 Task: Send an email with the signature Cooper Powell with the subject Thank you for a survey response and the message Can you please clarify the payment terms for the invoice you sent us? from softage.10@softage.net to softage.5@softage.net and softage.6@softage.net
Action: Mouse moved to (89, 94)
Screenshot: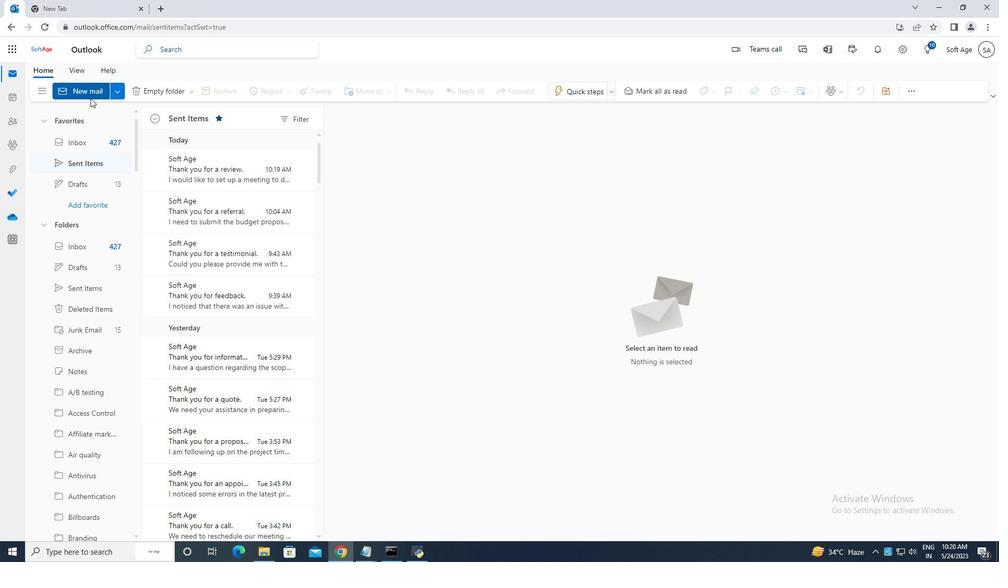 
Action: Mouse pressed left at (89, 94)
Screenshot: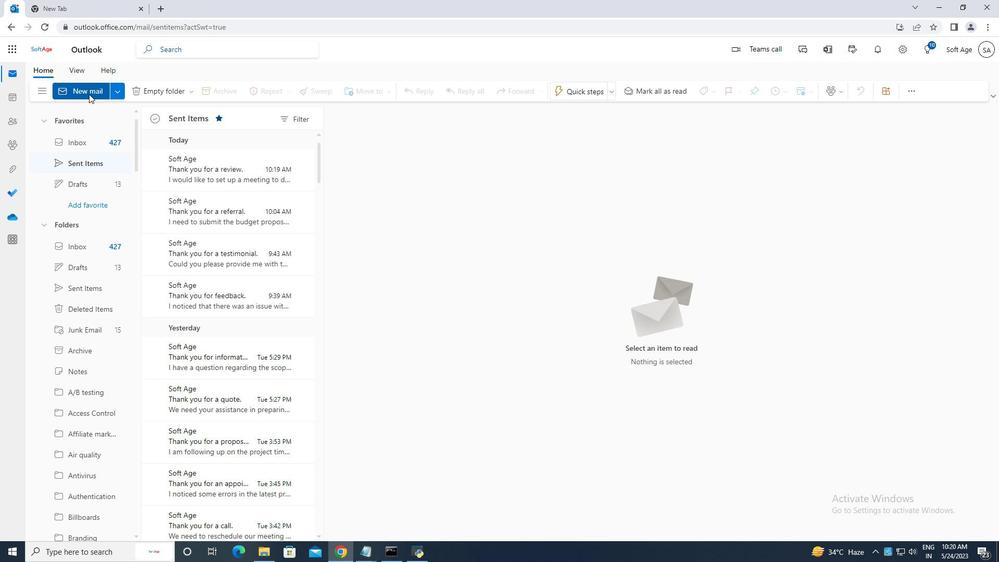 
Action: Mouse moved to (674, 92)
Screenshot: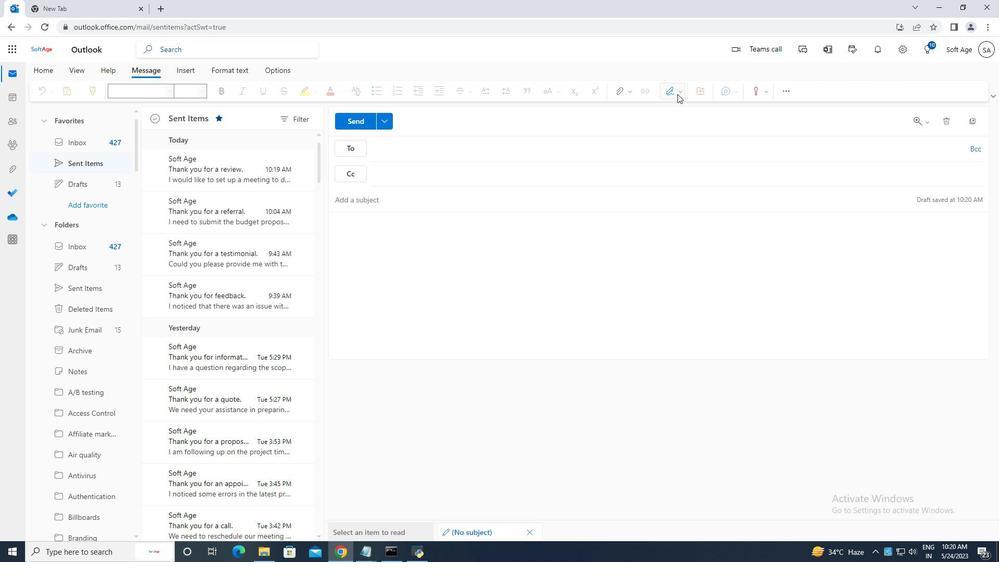
Action: Mouse pressed left at (674, 92)
Screenshot: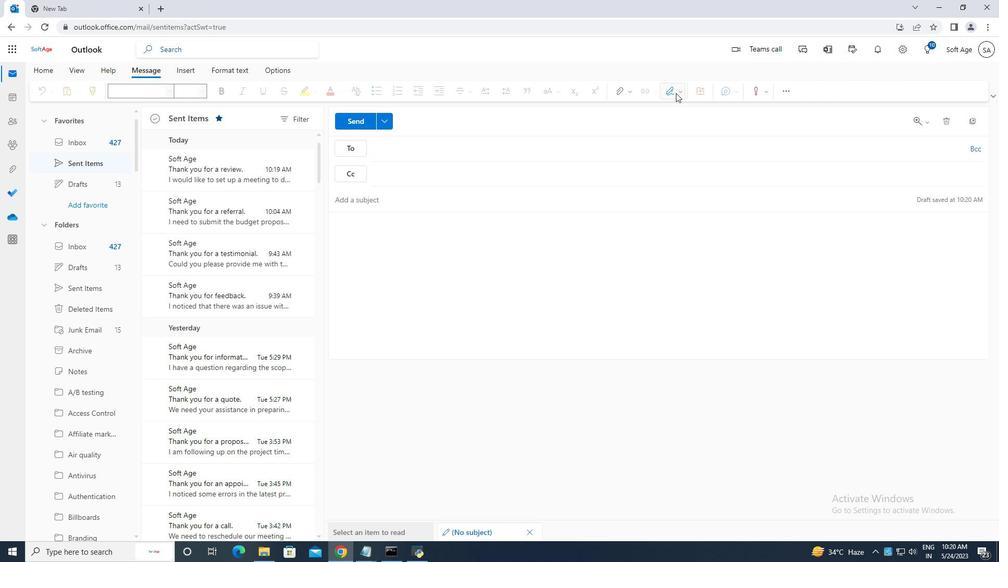 
Action: Mouse moved to (648, 135)
Screenshot: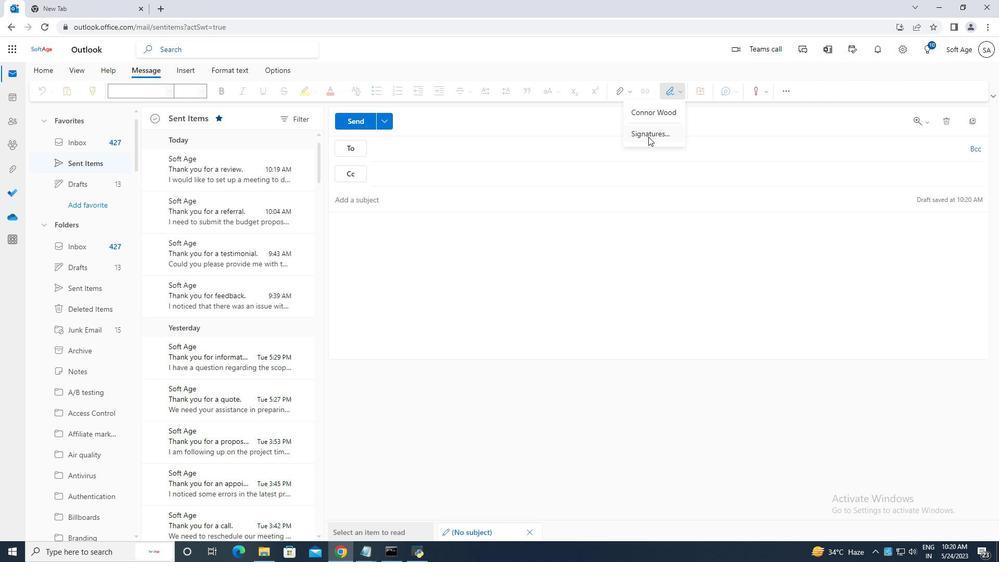
Action: Mouse pressed left at (648, 135)
Screenshot: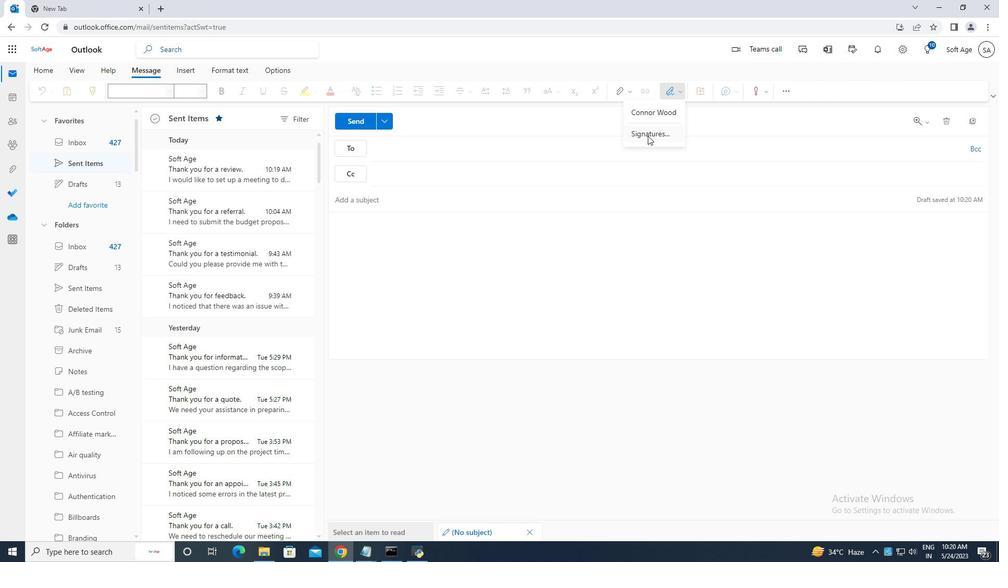 
Action: Mouse moved to (705, 172)
Screenshot: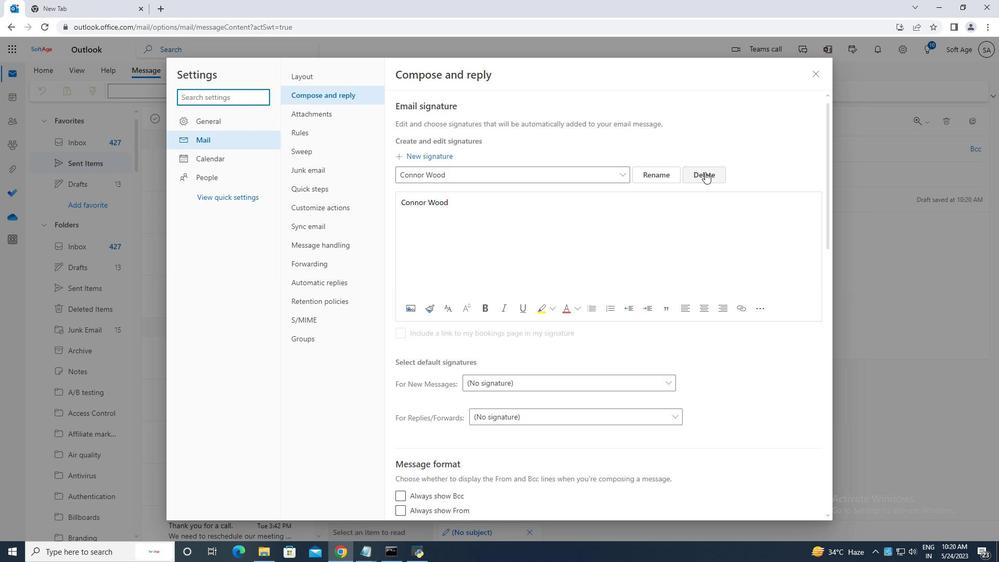 
Action: Mouse pressed left at (705, 172)
Screenshot: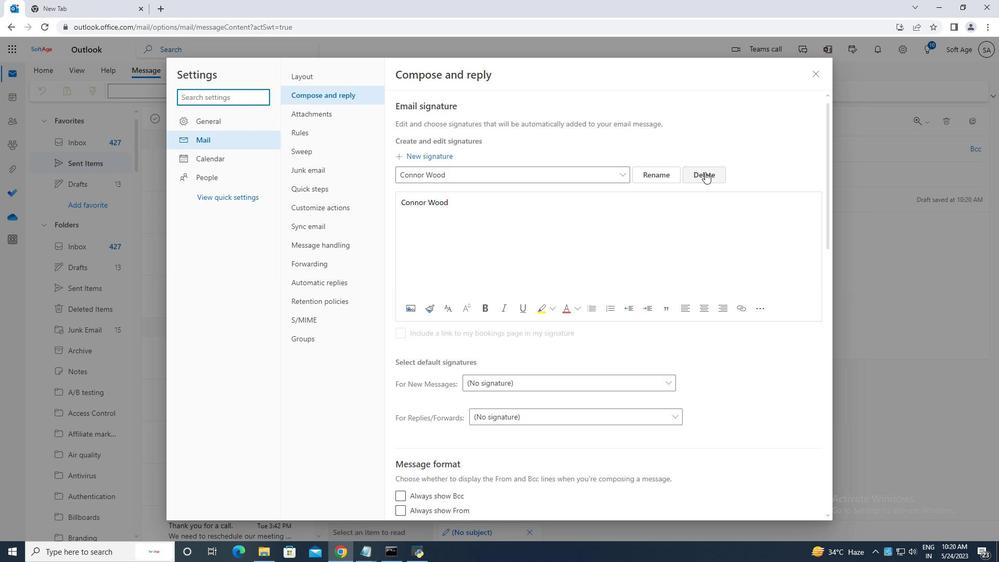 
Action: Mouse moved to (446, 173)
Screenshot: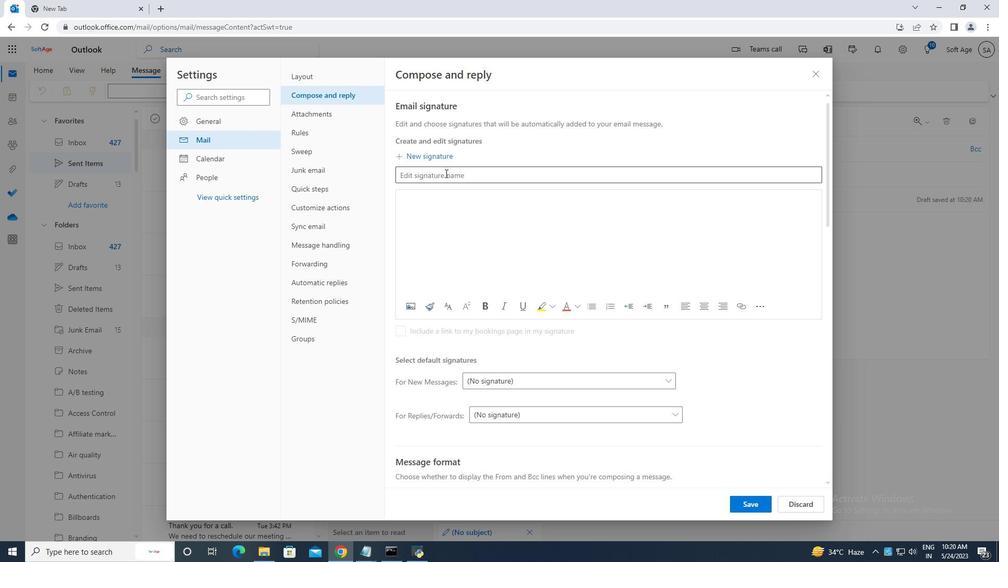 
Action: Mouse pressed left at (446, 173)
Screenshot: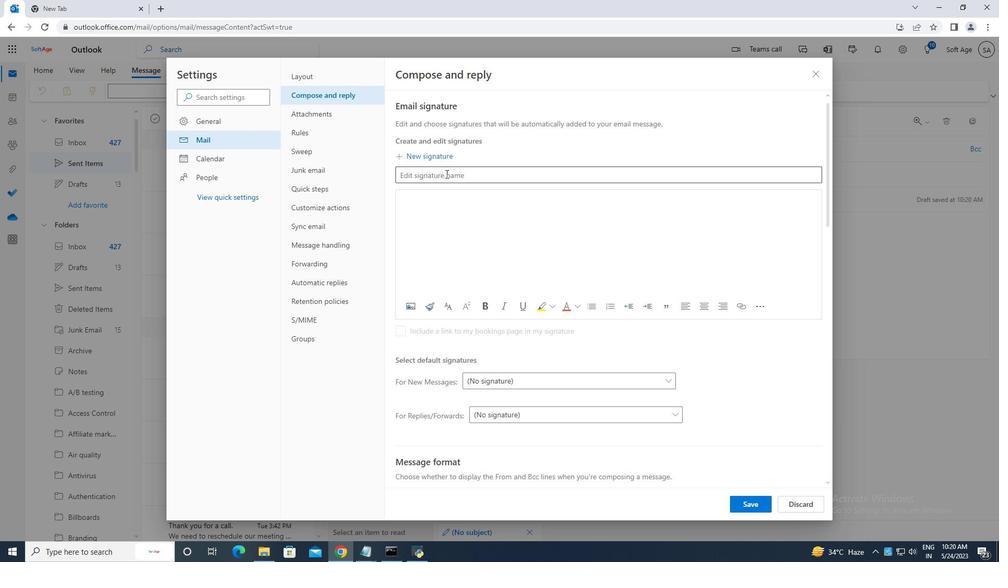 
Action: Key pressed <Key.caps_lock>C<Key.caps_lock>ooper<Key.space><Key.caps_lock>P<Key.caps_lock>owell
Screenshot: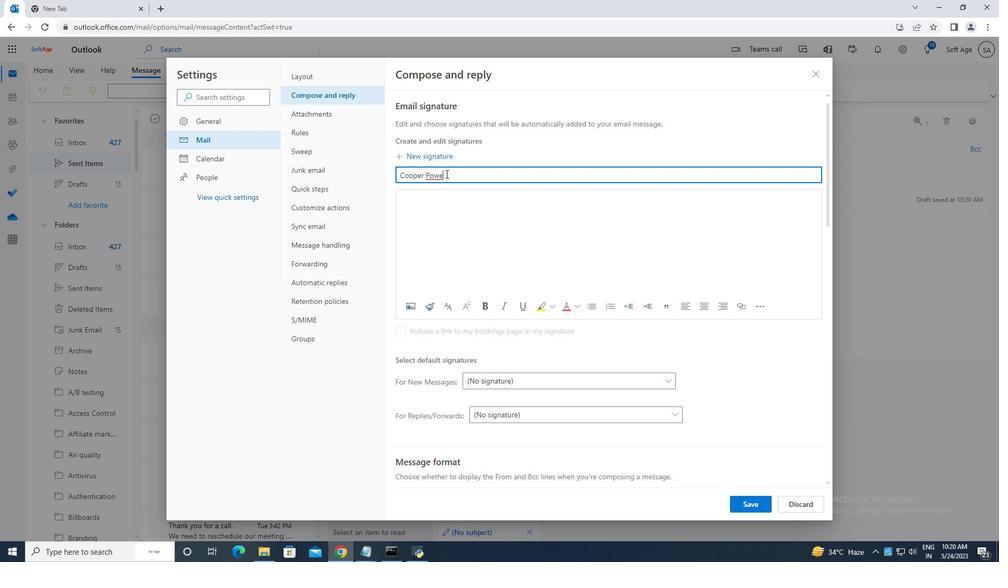 
Action: Mouse moved to (433, 196)
Screenshot: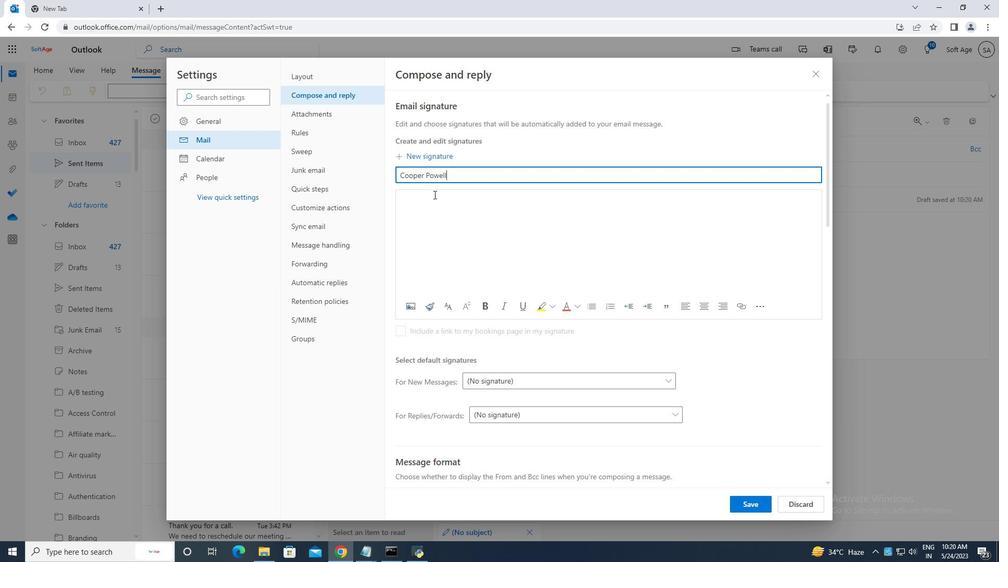 
Action: Mouse pressed left at (433, 196)
Screenshot: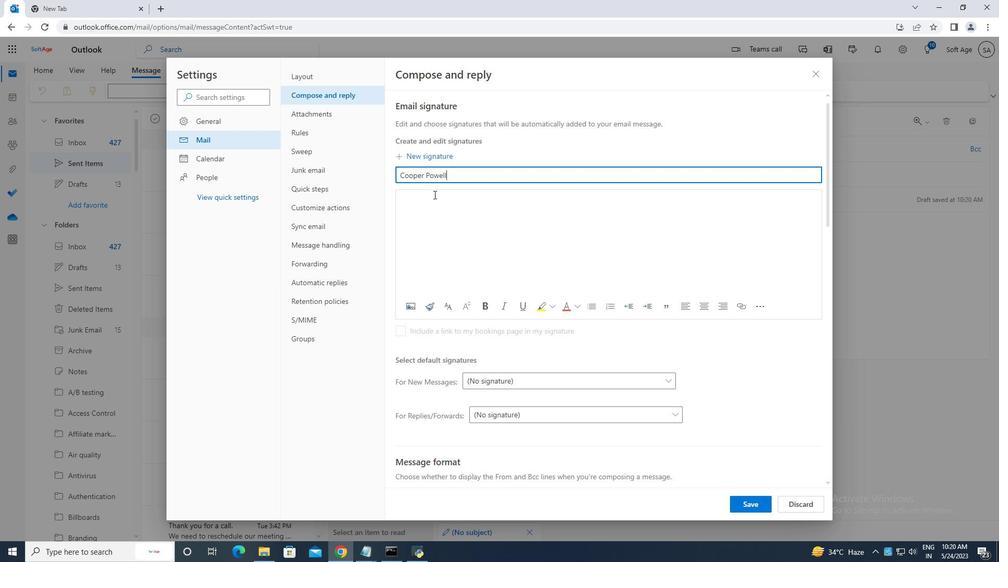 
Action: Key pressed <Key.caps_lock>C<Key.caps_lock>ooper<Key.space><Key.caps_lock>P<Key.caps_lock>owell
Screenshot: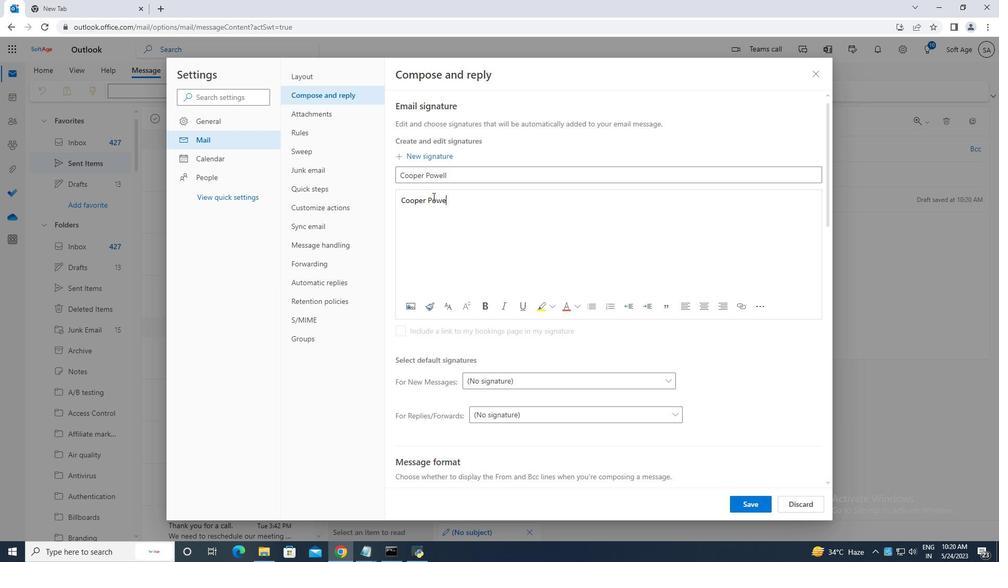 
Action: Mouse moved to (743, 508)
Screenshot: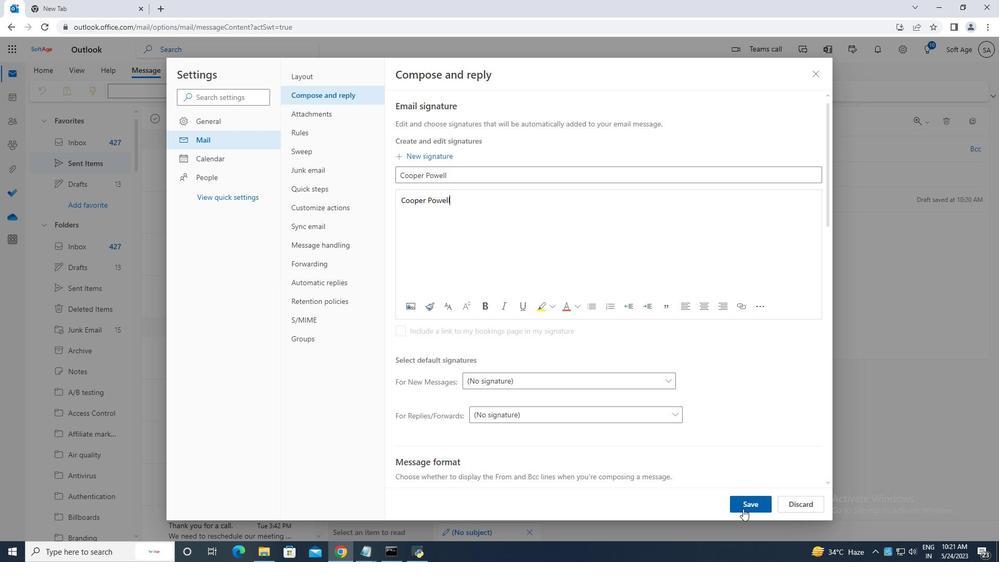 
Action: Mouse pressed left at (743, 508)
Screenshot: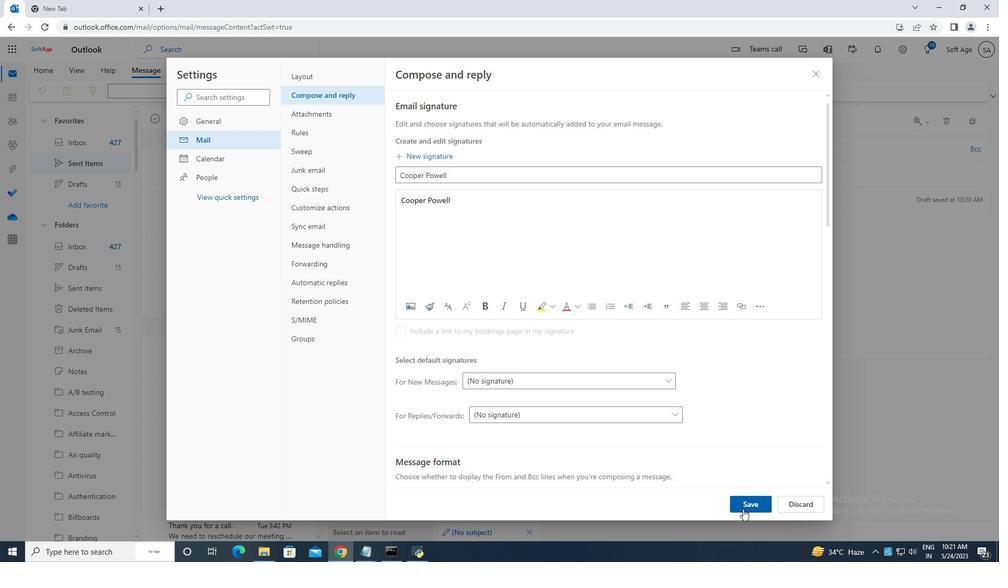 
Action: Mouse moved to (815, 73)
Screenshot: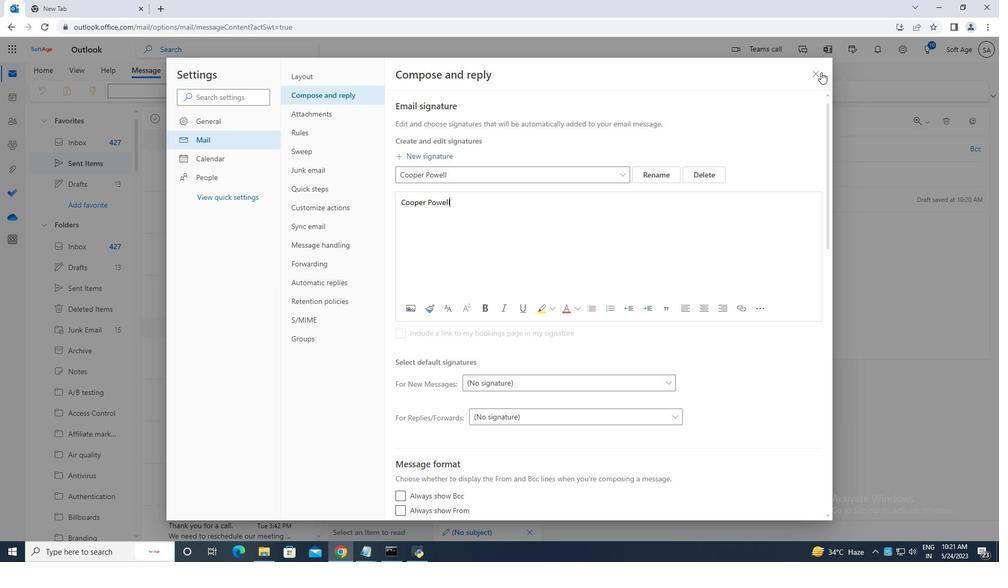
Action: Mouse pressed left at (815, 73)
Screenshot: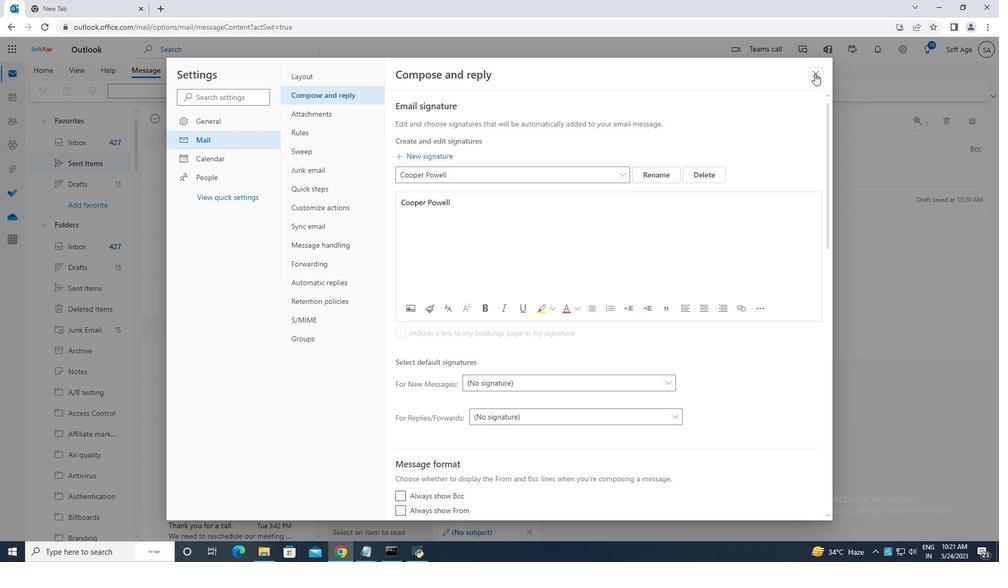 
Action: Mouse moved to (673, 92)
Screenshot: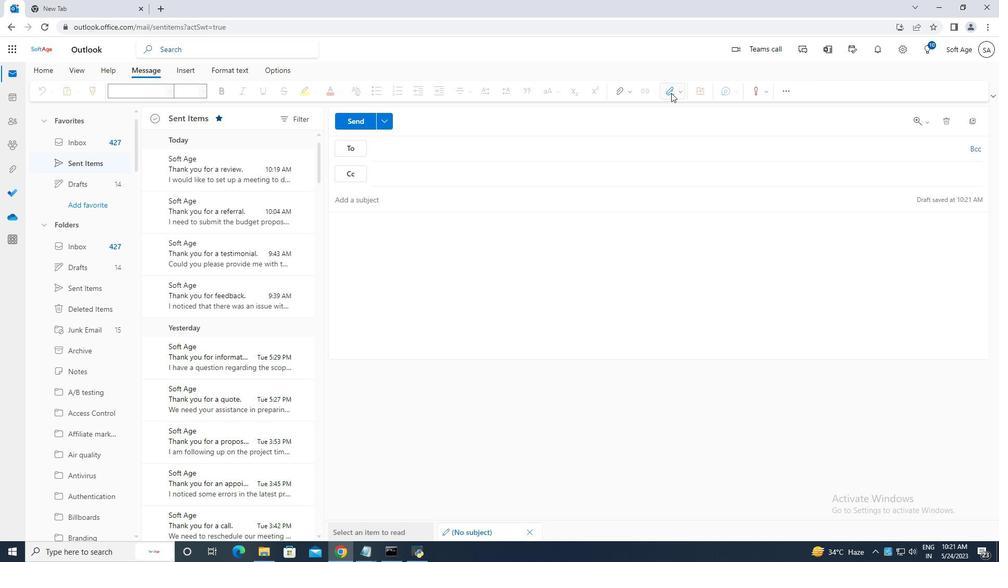 
Action: Mouse pressed left at (673, 92)
Screenshot: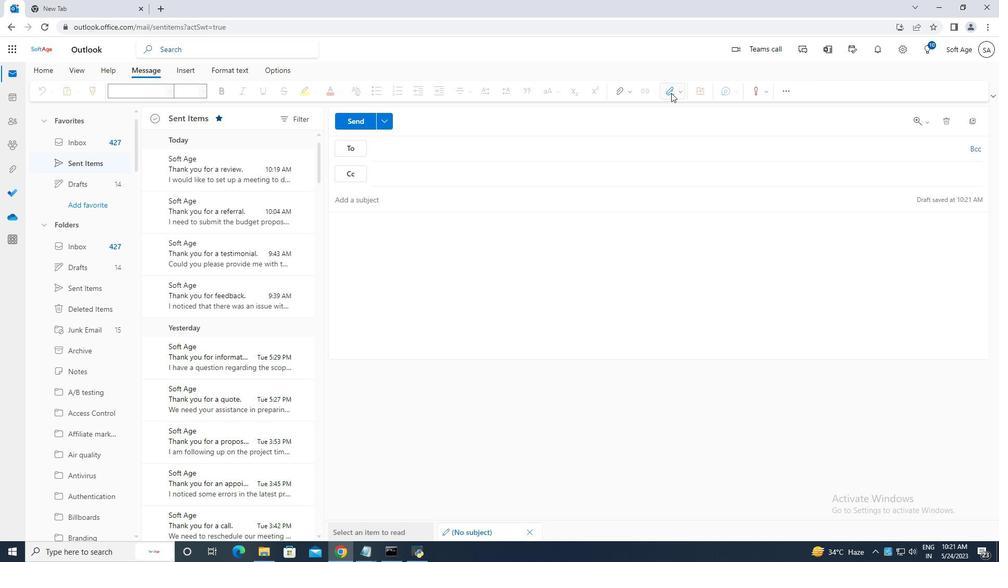 
Action: Mouse moved to (662, 110)
Screenshot: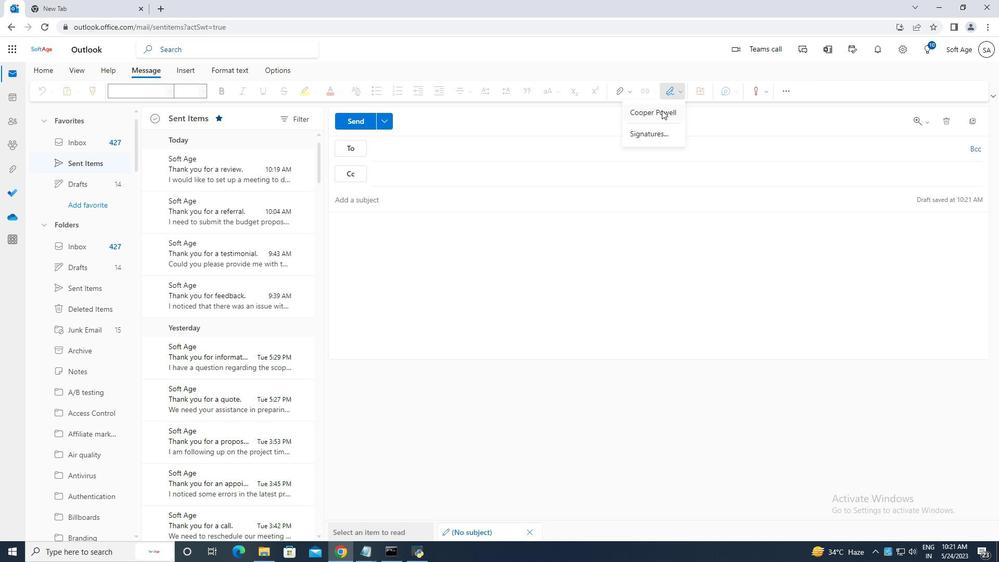 
Action: Mouse pressed left at (662, 110)
Screenshot: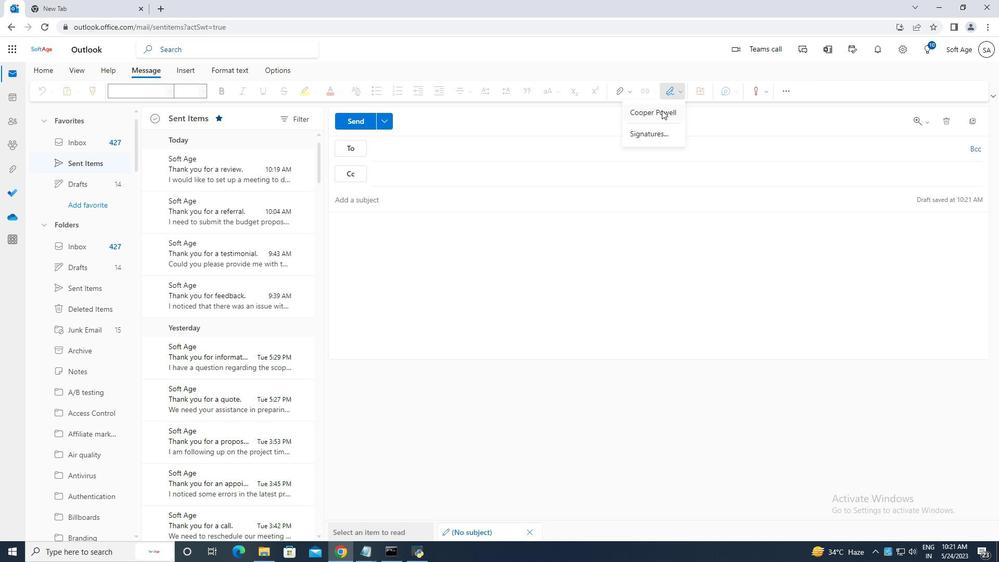 
Action: Mouse moved to (352, 200)
Screenshot: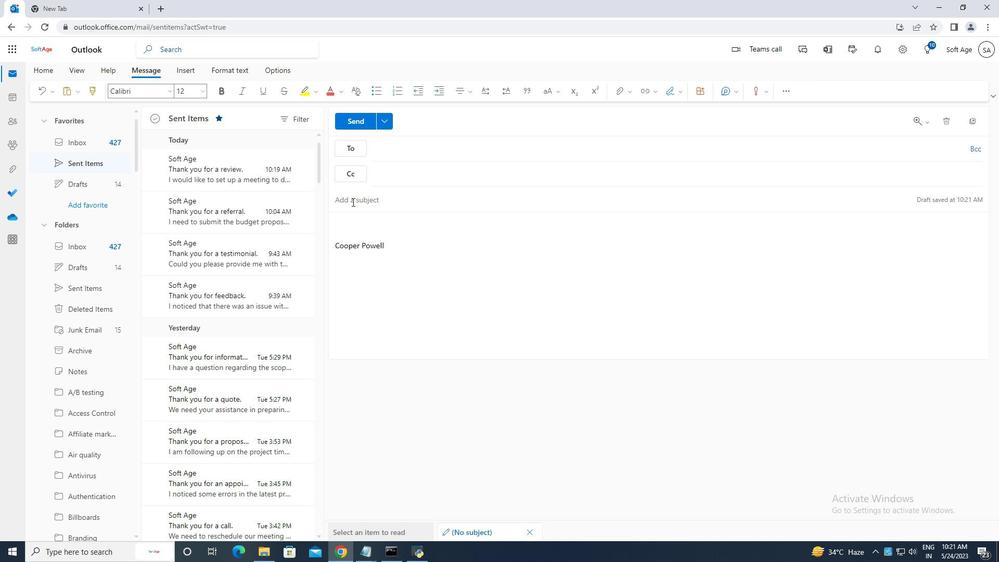 
Action: Mouse pressed left at (352, 200)
Screenshot: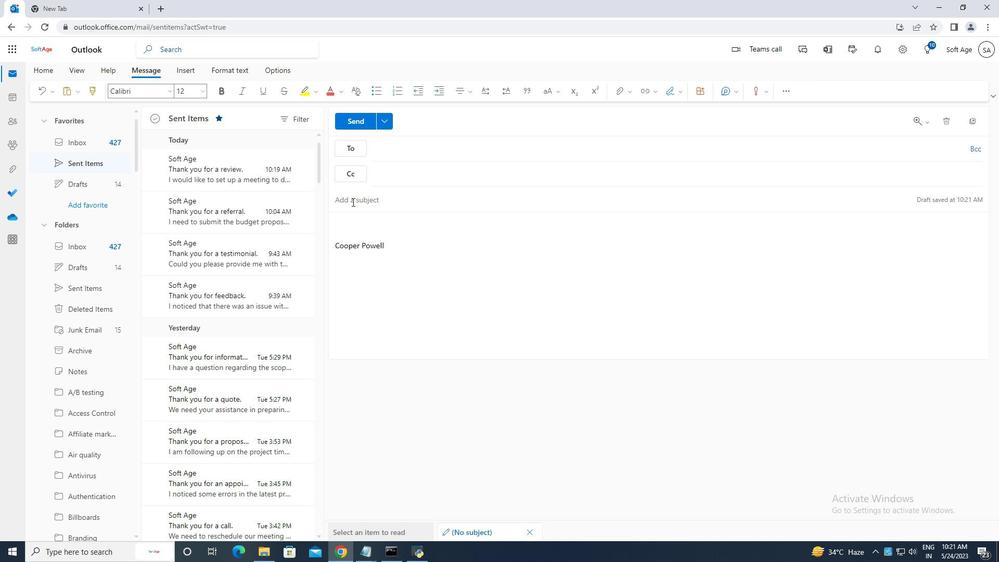 
Action: Key pressed <Key.caps_lock>R<Key.backspace>T<Key.caps_lock>hank<Key.space>you<Key.space>for<Key.space>a<Key.space>survey<Key.space>response<Key.space><Key.backspace>.
Screenshot: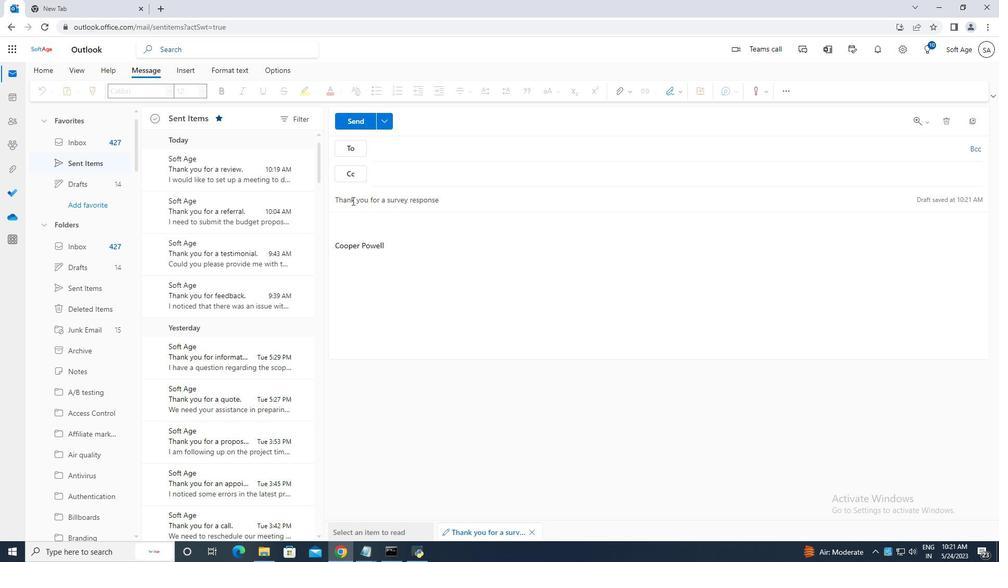
Action: Mouse moved to (364, 228)
Screenshot: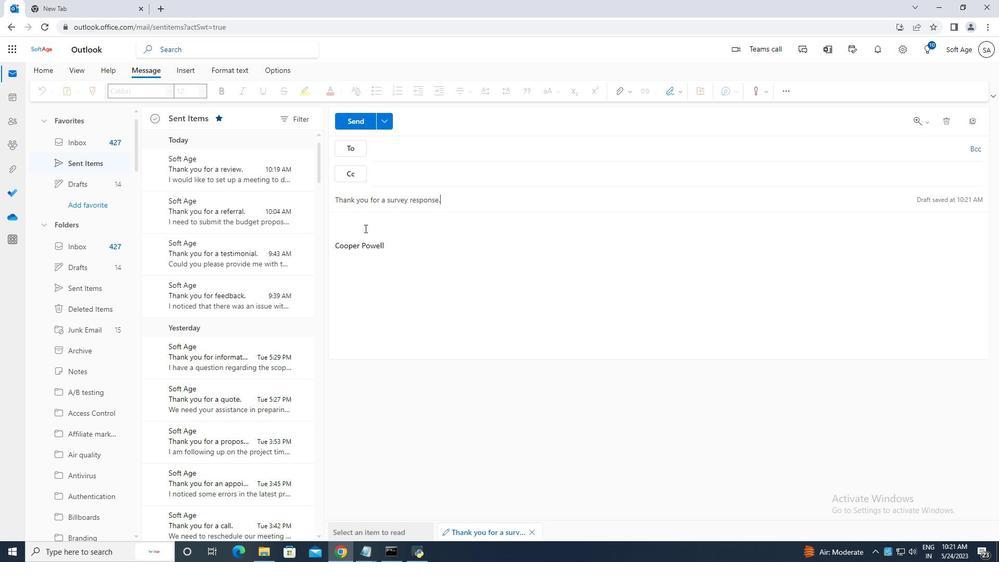 
Action: Mouse pressed left at (364, 228)
Screenshot: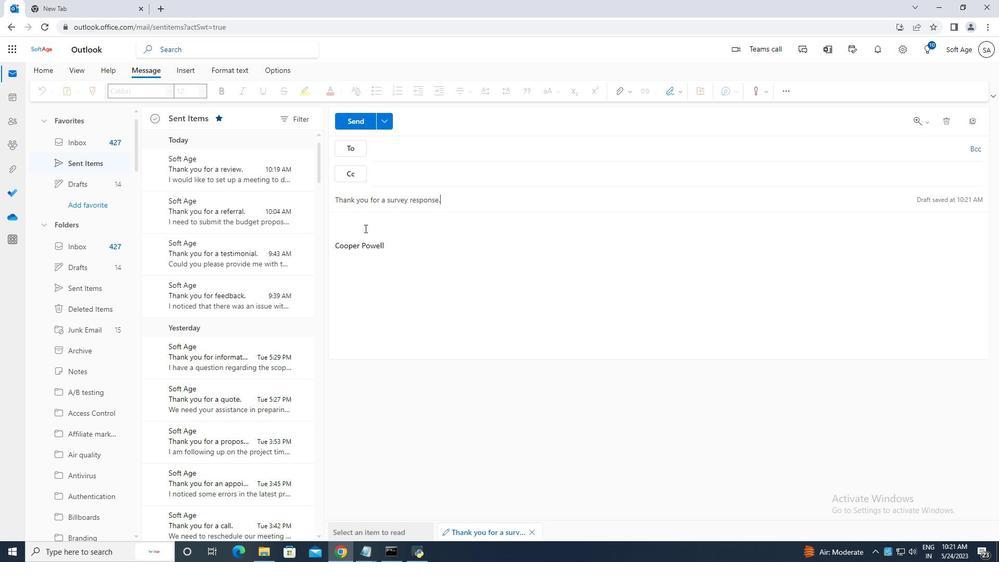 
Action: Mouse moved to (361, 225)
Screenshot: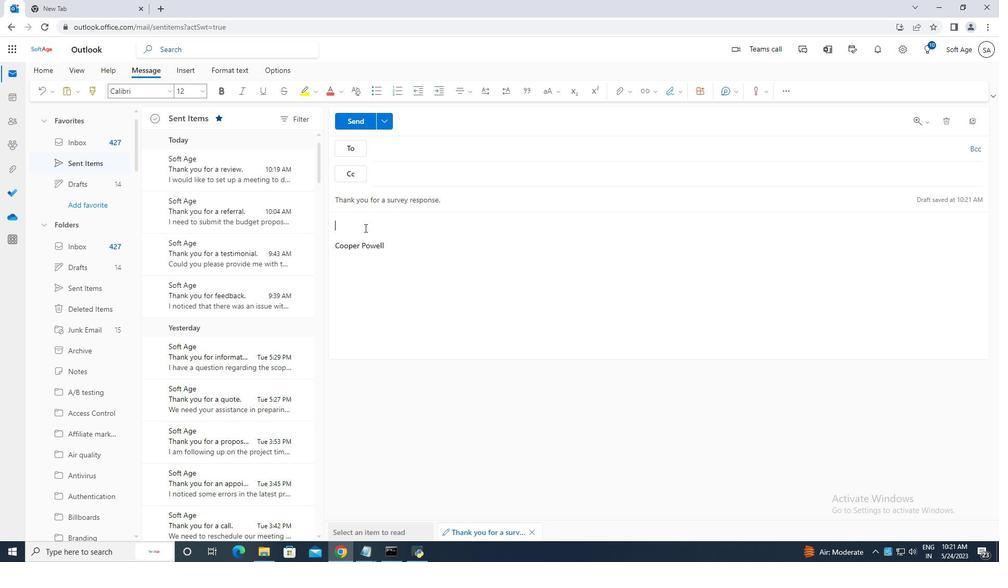 
Action: Key pressed <Key.caps_lock>C<Key.caps_lock>an<Key.space>you<Key.space>please<Key.space>clarify<Key.space>the<Key.space>payment<Key.space>terms<Key.space>for<Key.space>the<Key.space>invoice<Key.space>you<Key.space>sent<Key.space>us.
Screenshot: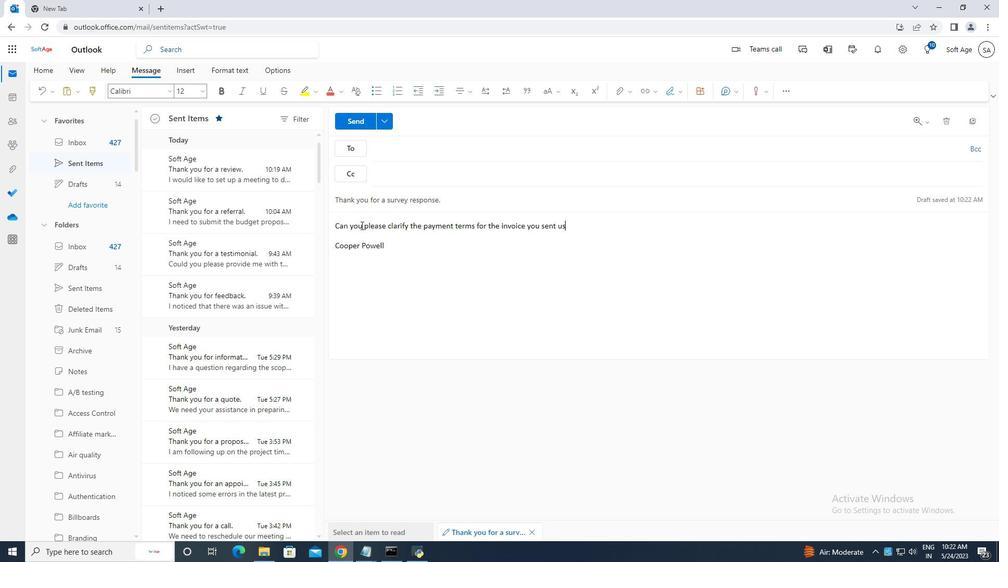 
Action: Mouse moved to (398, 150)
Screenshot: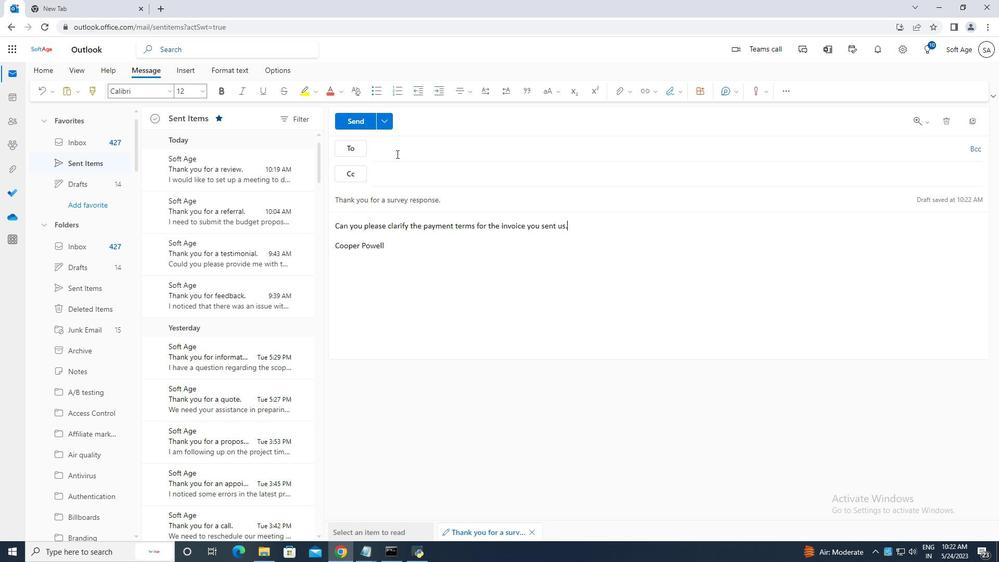 
Action: Mouse pressed left at (398, 150)
Screenshot: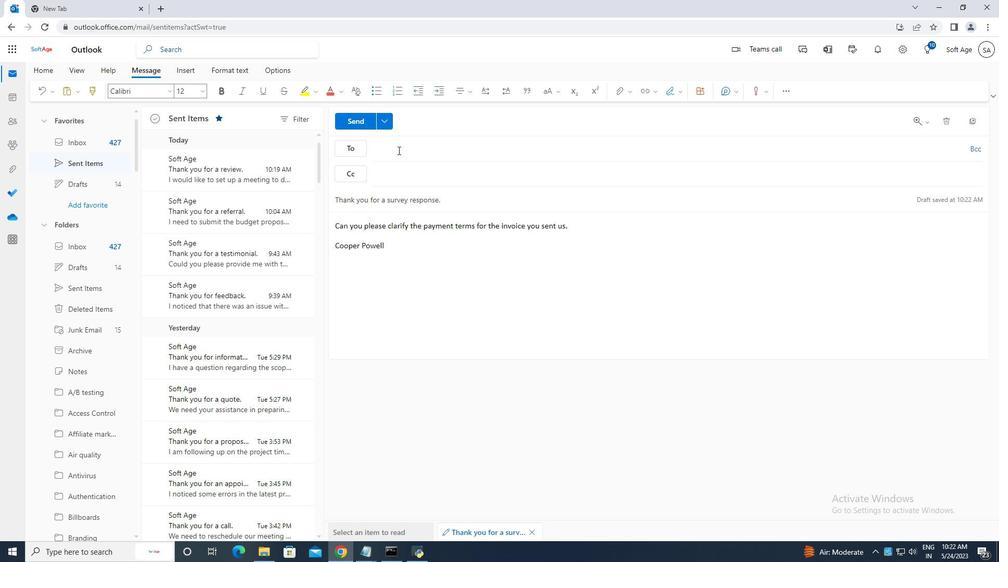 
Action: Mouse moved to (398, 150)
Screenshot: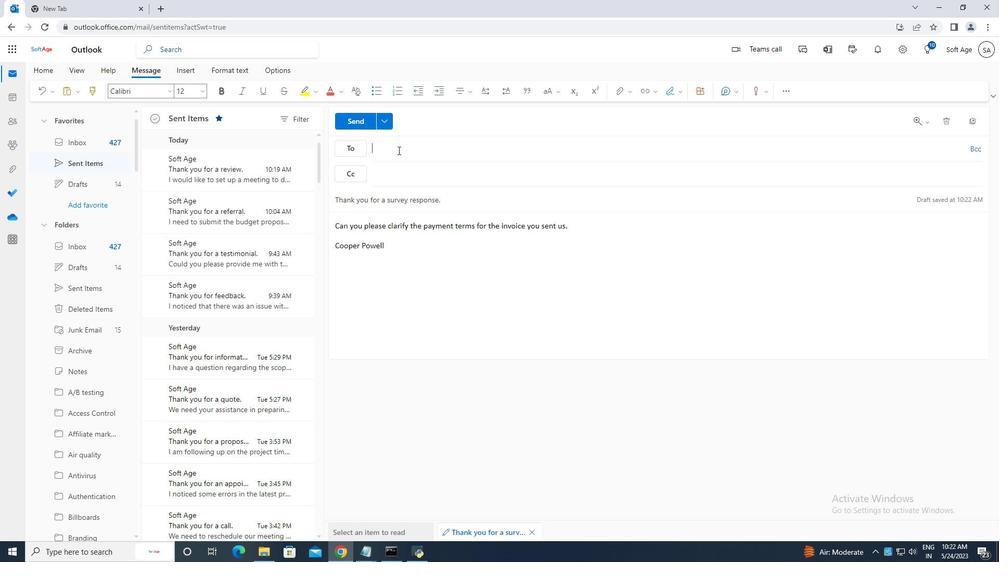 
Action: Key pressed <Key.caps_lock>S<Key.caps_lock>oftage.5<Key.shift>@
Screenshot: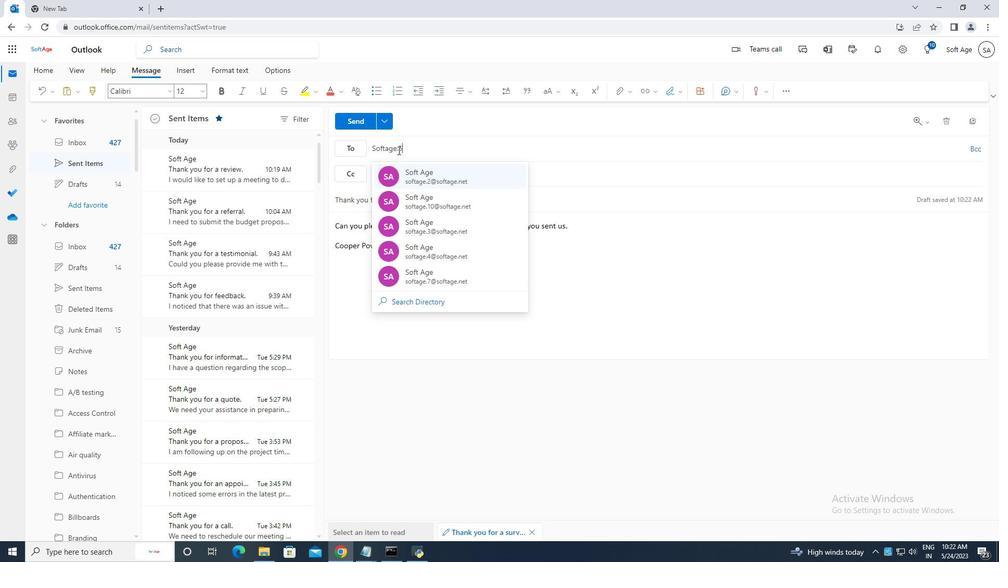 
Action: Mouse moved to (486, 172)
Screenshot: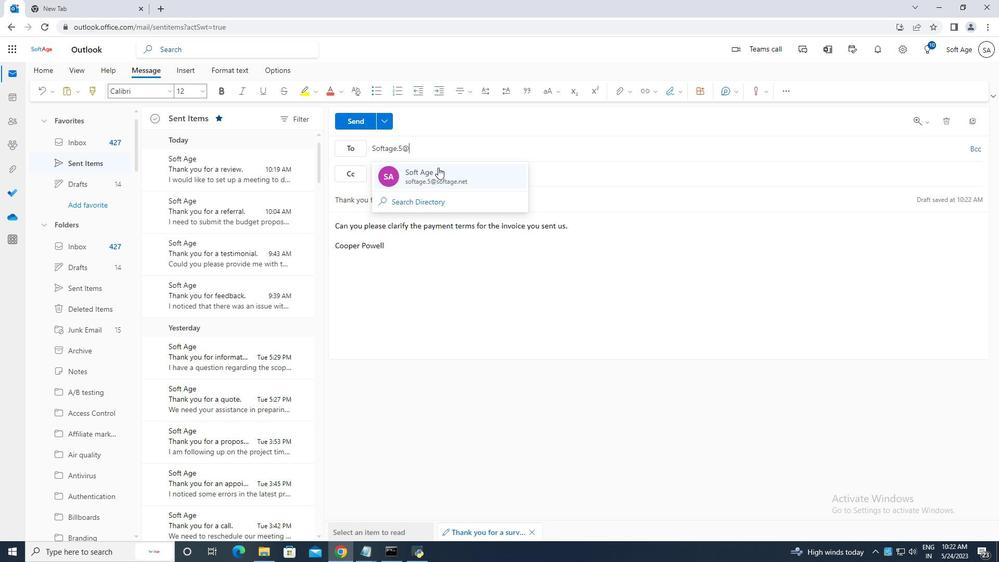 
Action: Mouse pressed left at (486, 172)
Screenshot: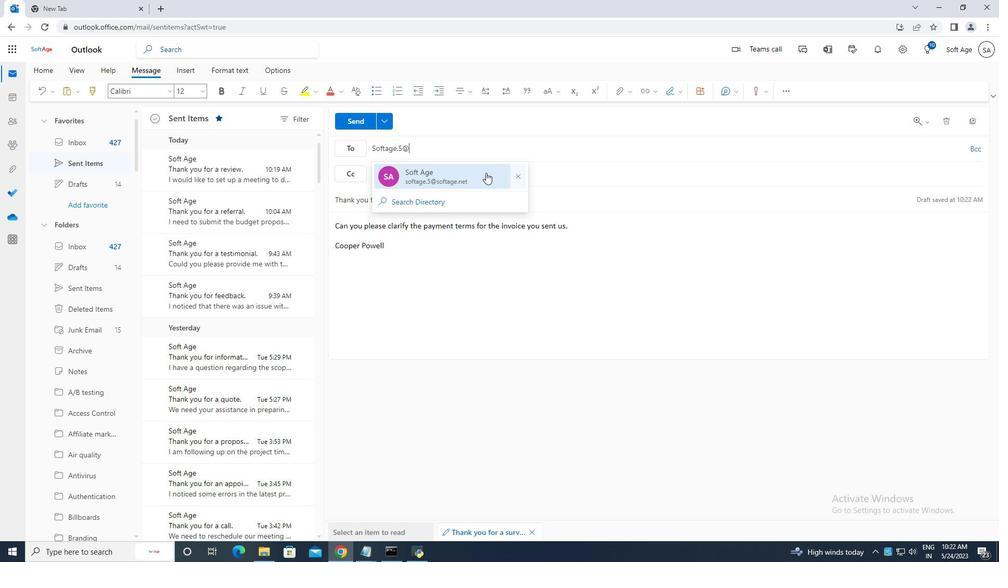
Action: Mouse moved to (472, 144)
Screenshot: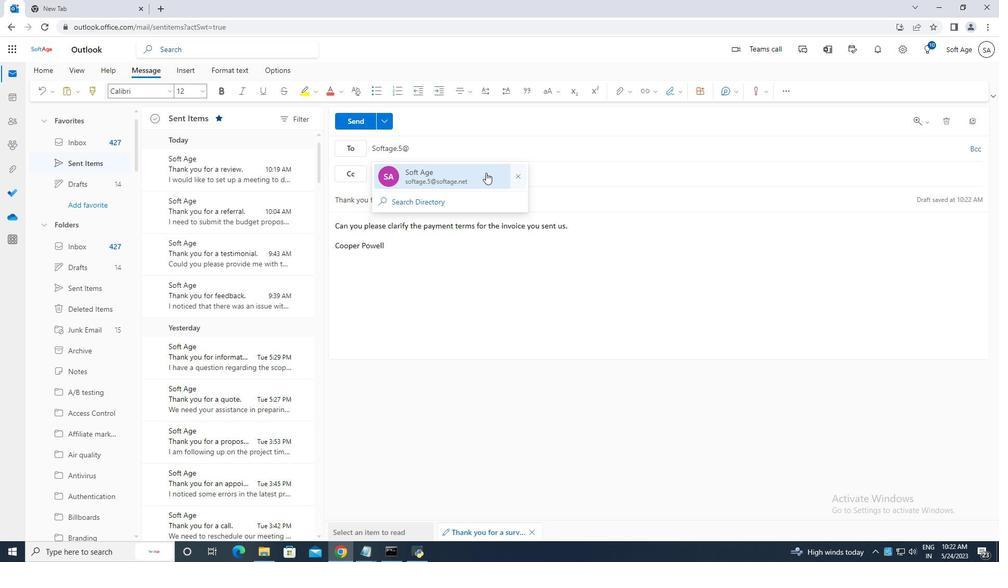 
Action: Key pressed softage.6<Key.shift>@
Screenshot: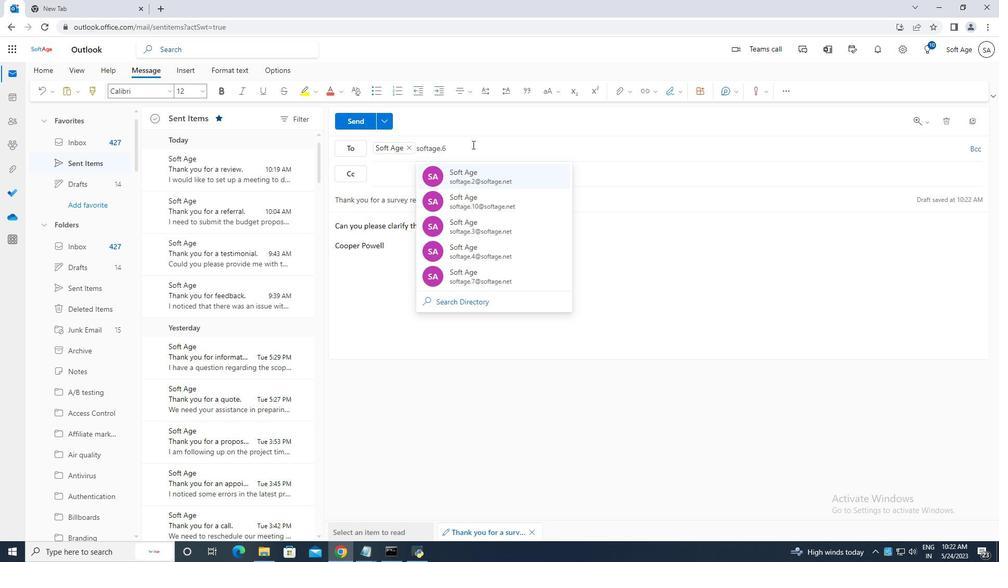 
Action: Mouse moved to (528, 200)
Screenshot: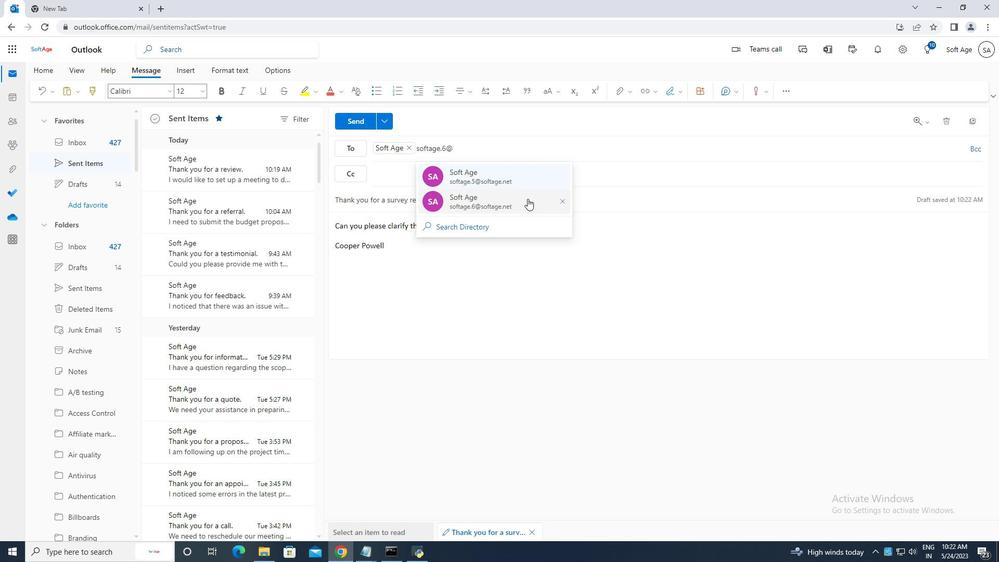 
Action: Mouse pressed left at (528, 200)
Screenshot: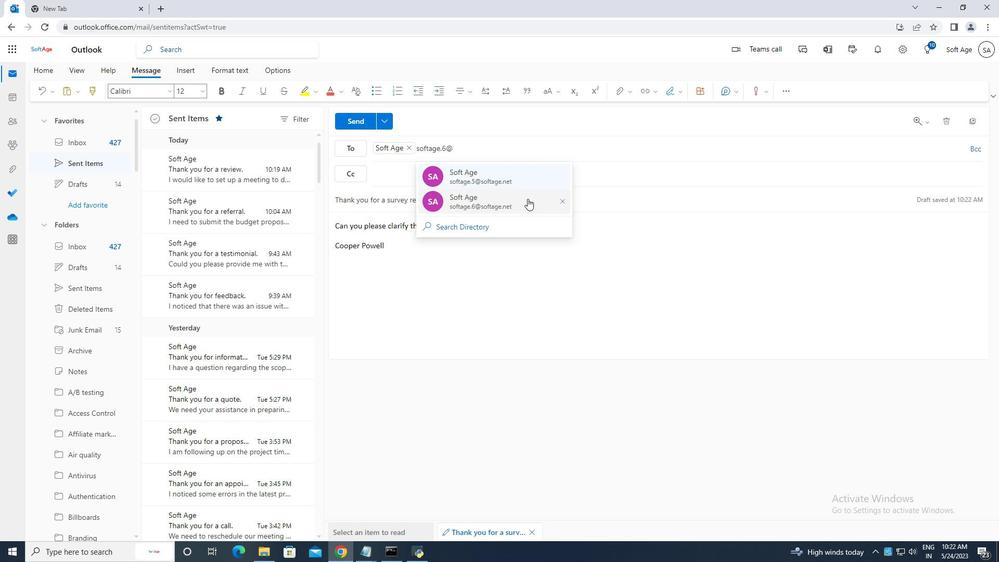 
Action: Mouse moved to (361, 121)
Screenshot: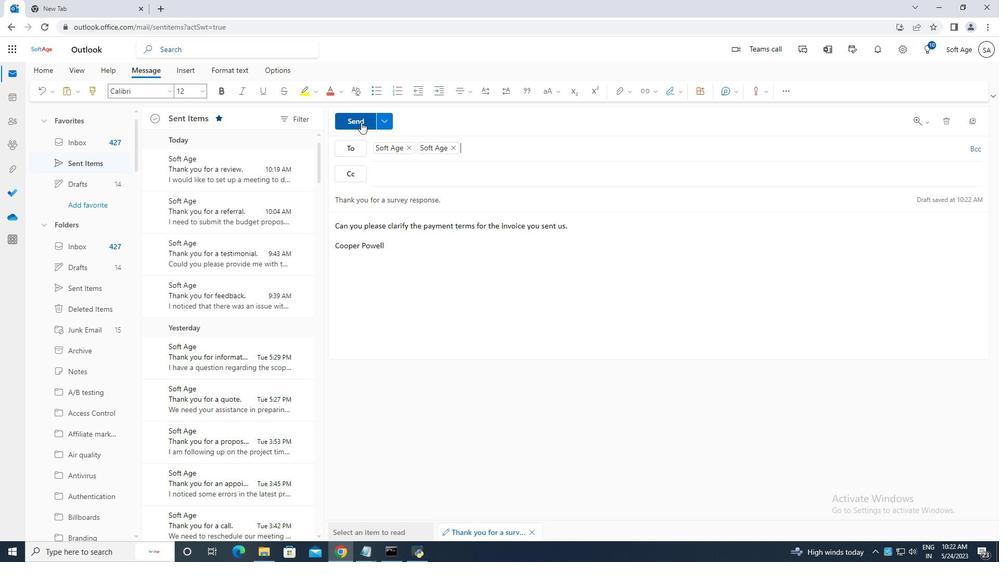 
Action: Mouse pressed left at (361, 121)
Screenshot: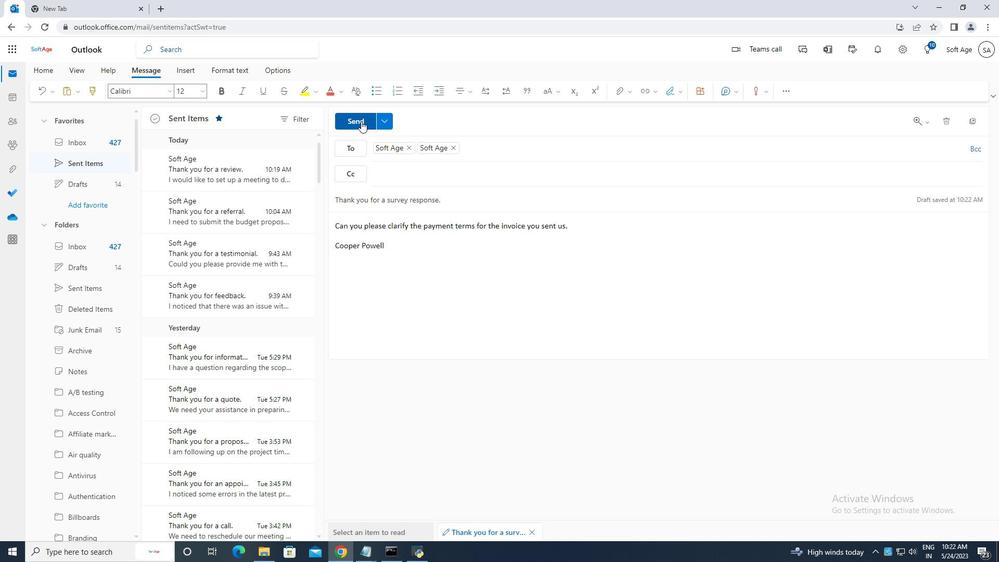 
Action: Mouse moved to (376, 150)
Screenshot: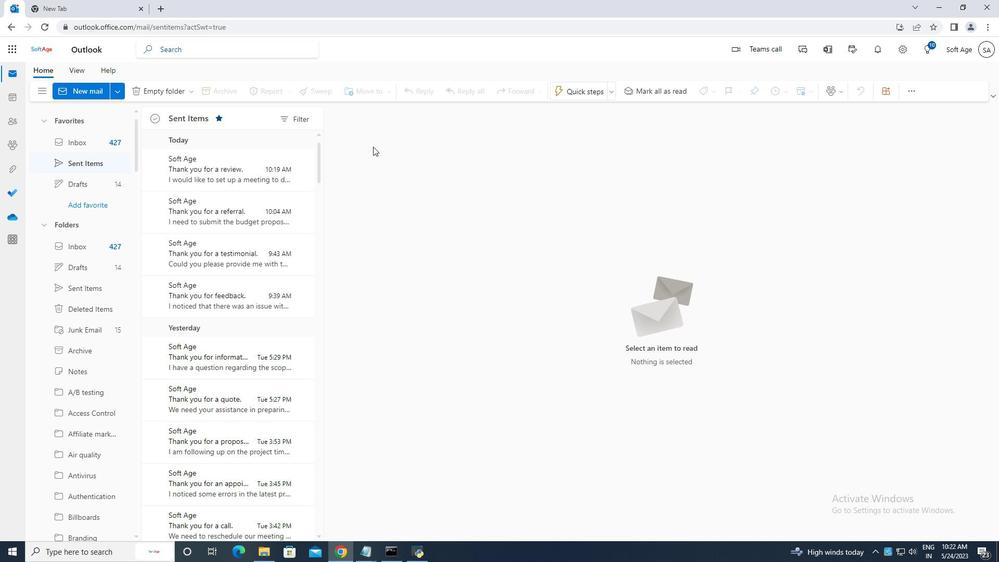 
